 Task: Download the document in .svg form.
Action: Mouse moved to (136, 103)
Screenshot: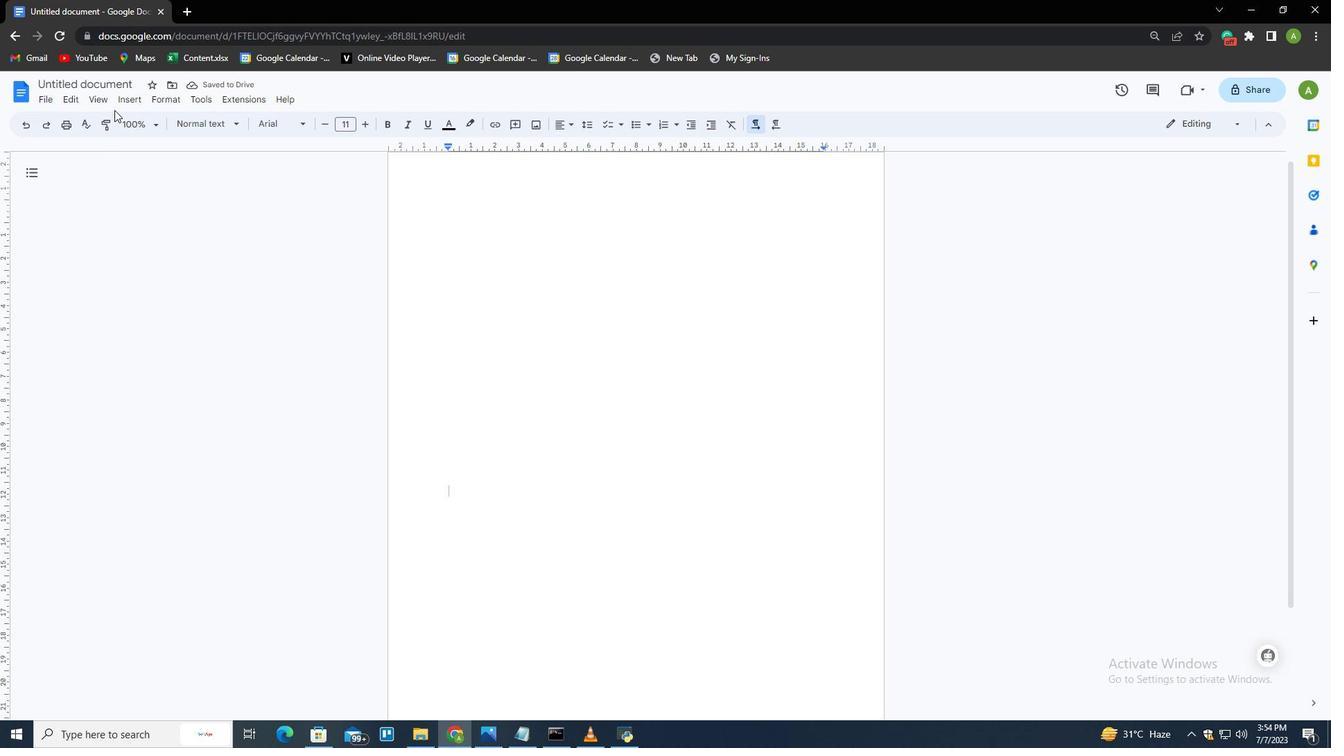 
Action: Mouse pressed left at (136, 103)
Screenshot: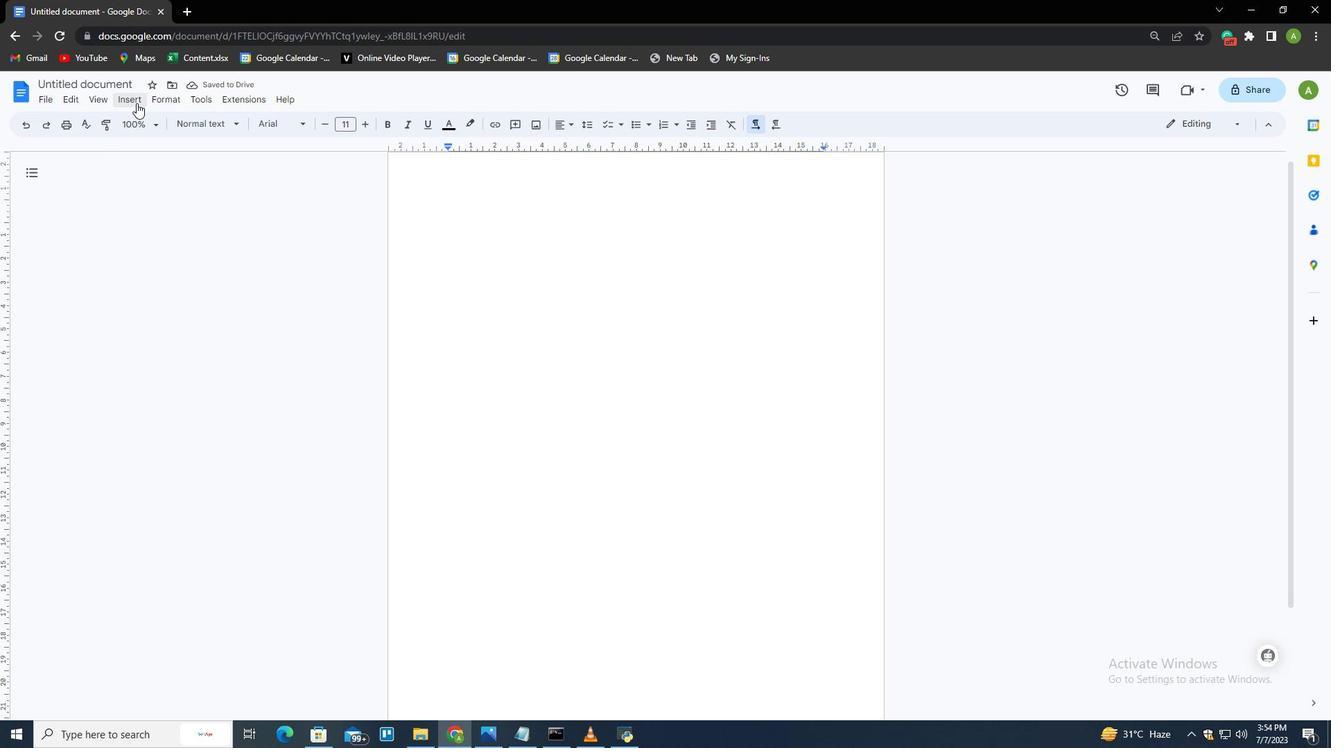 
Action: Mouse moved to (158, 161)
Screenshot: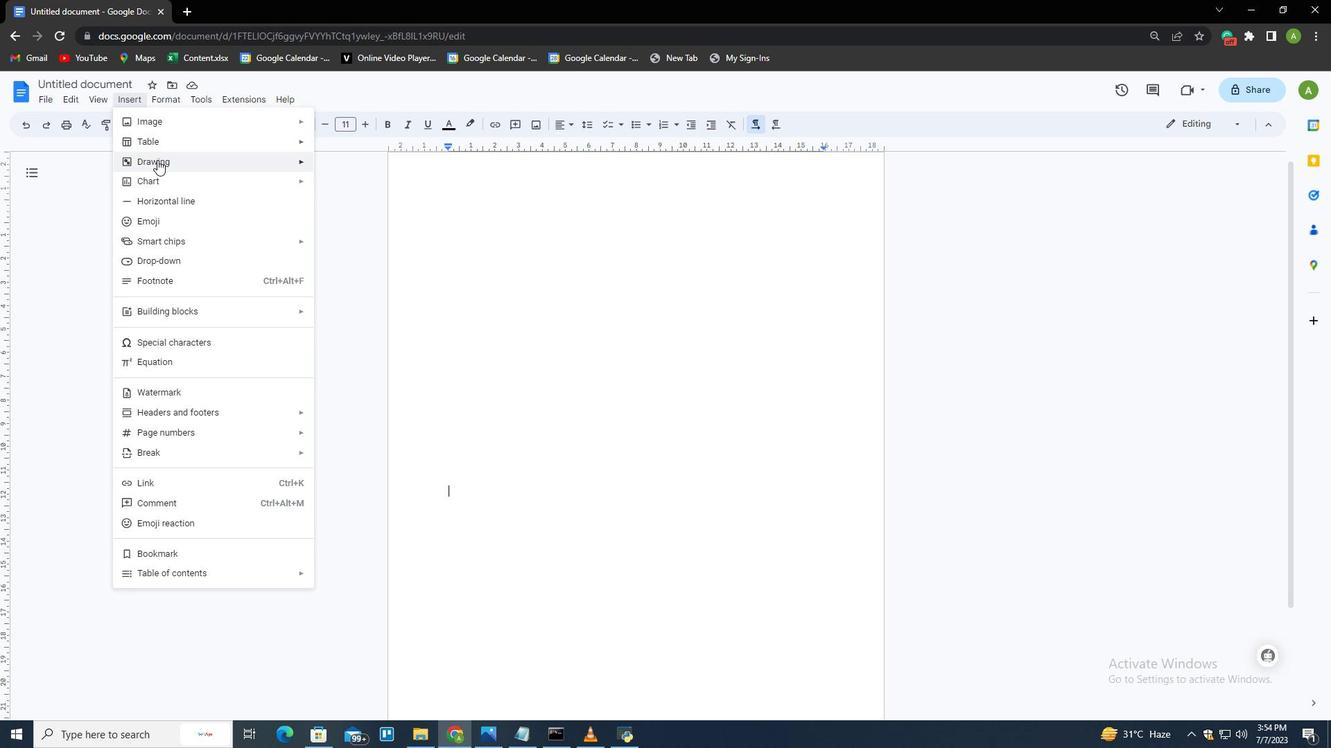 
Action: Mouse pressed left at (158, 161)
Screenshot: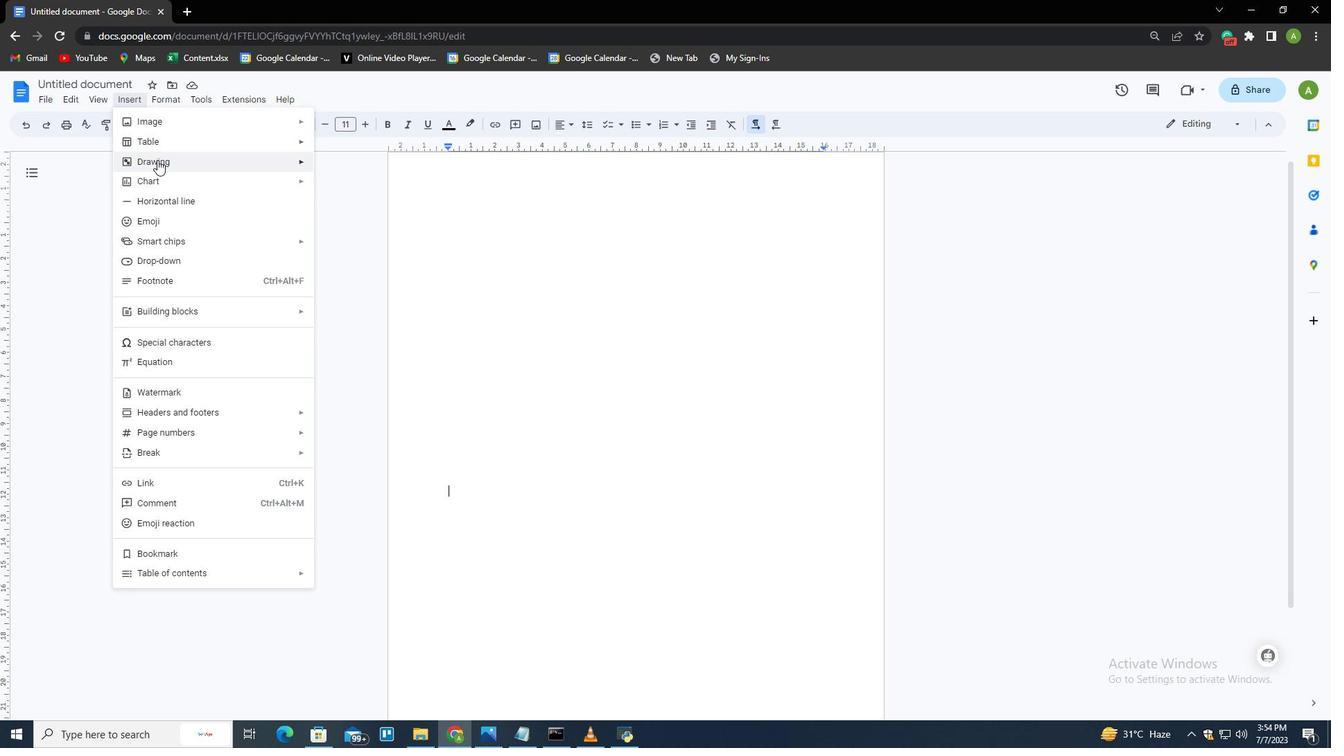 
Action: Mouse moved to (337, 162)
Screenshot: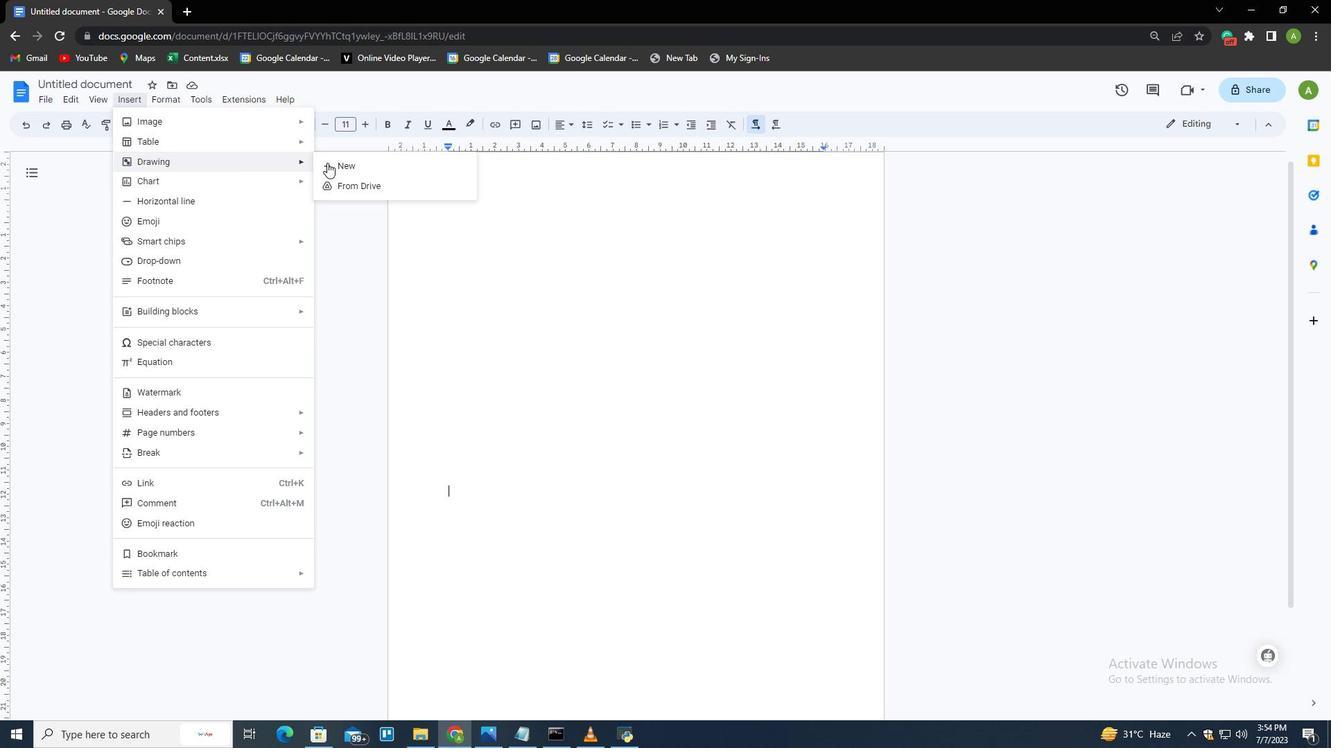 
Action: Mouse pressed left at (337, 162)
Screenshot: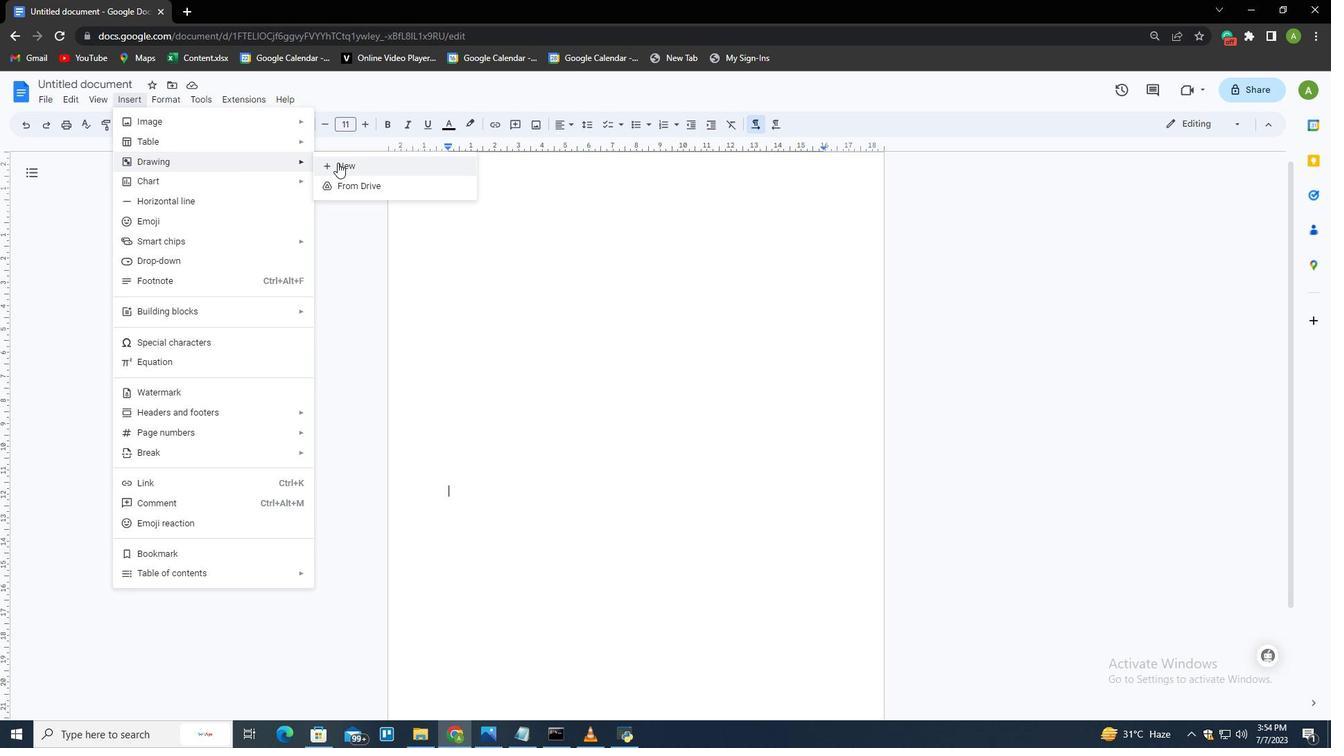 
Action: Mouse moved to (356, 149)
Screenshot: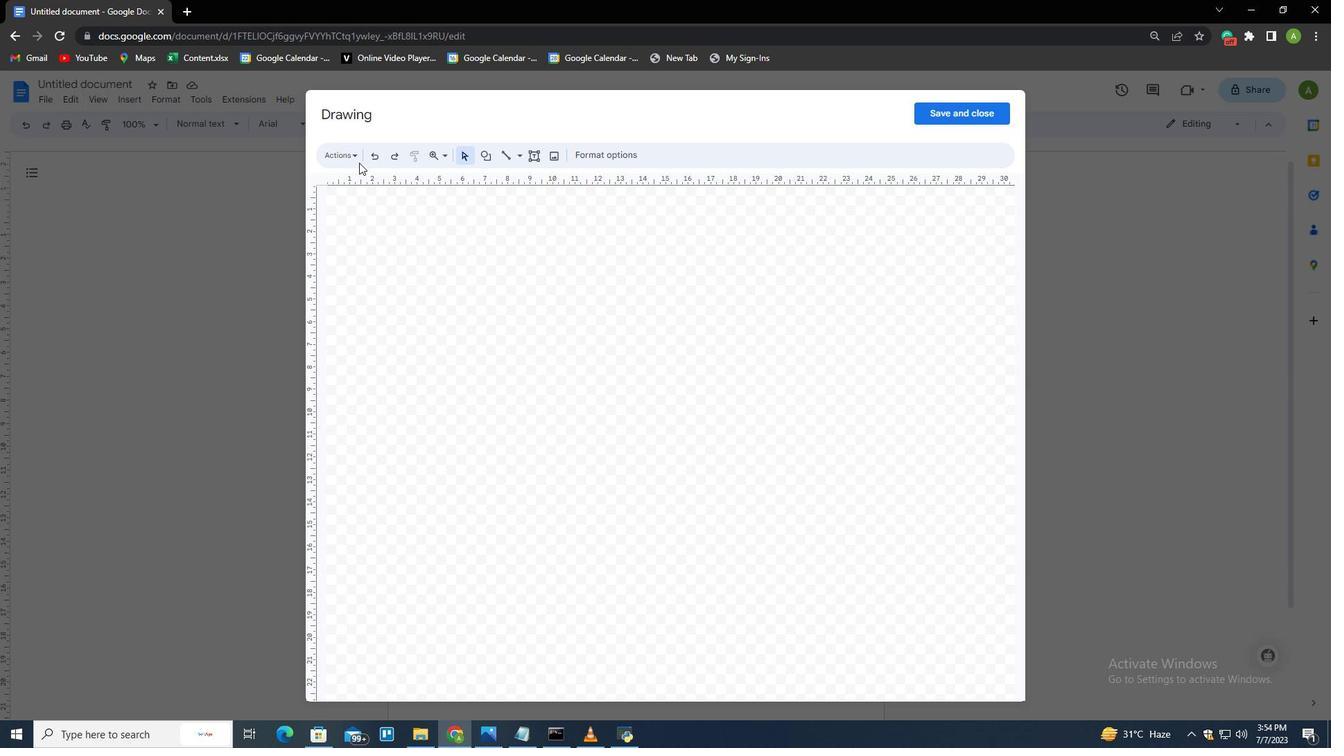 
Action: Mouse pressed left at (356, 149)
Screenshot: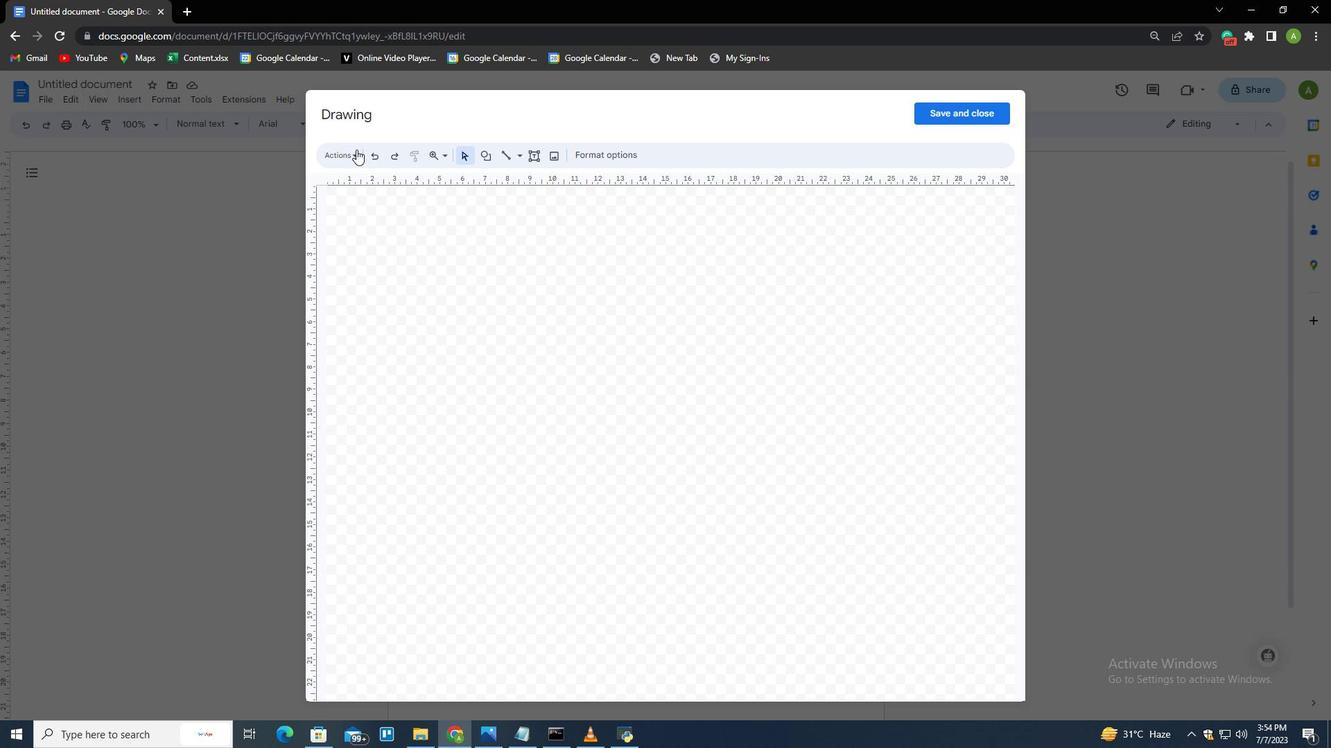 
Action: Mouse moved to (378, 208)
Screenshot: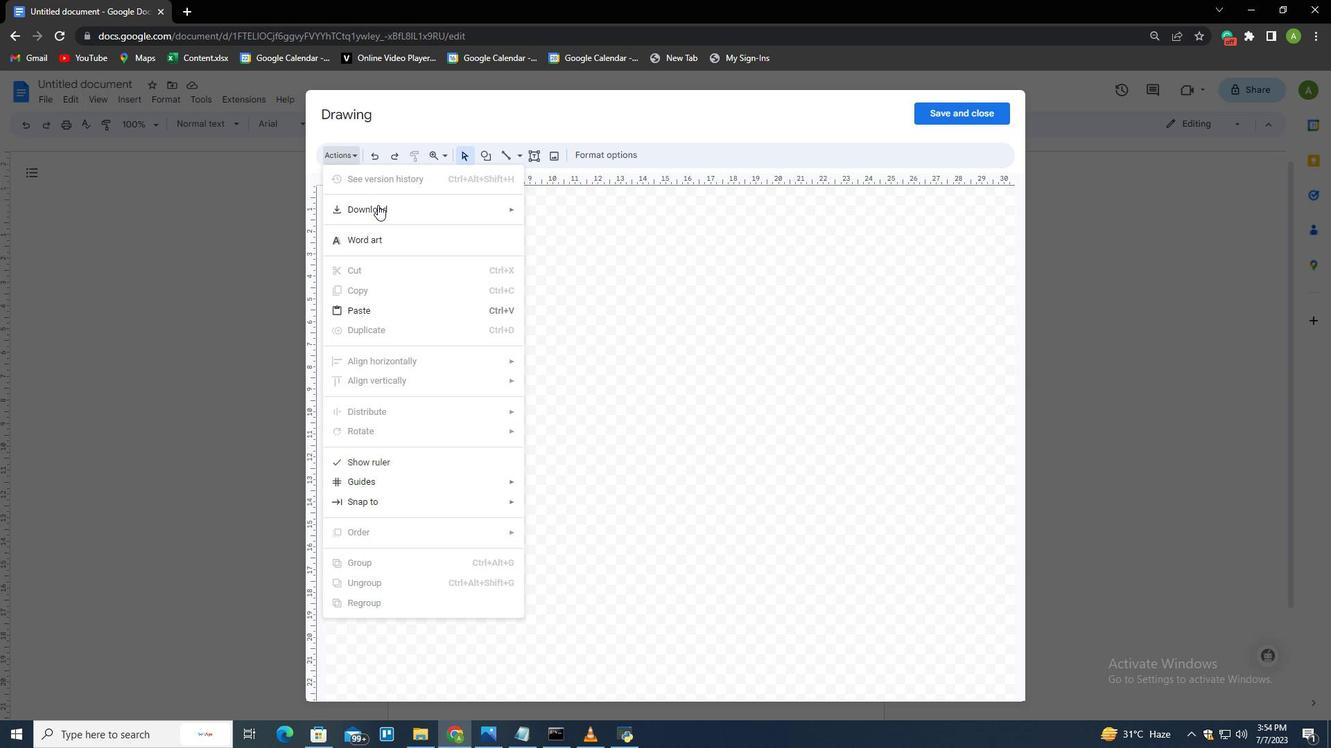 
Action: Mouse pressed left at (378, 208)
Screenshot: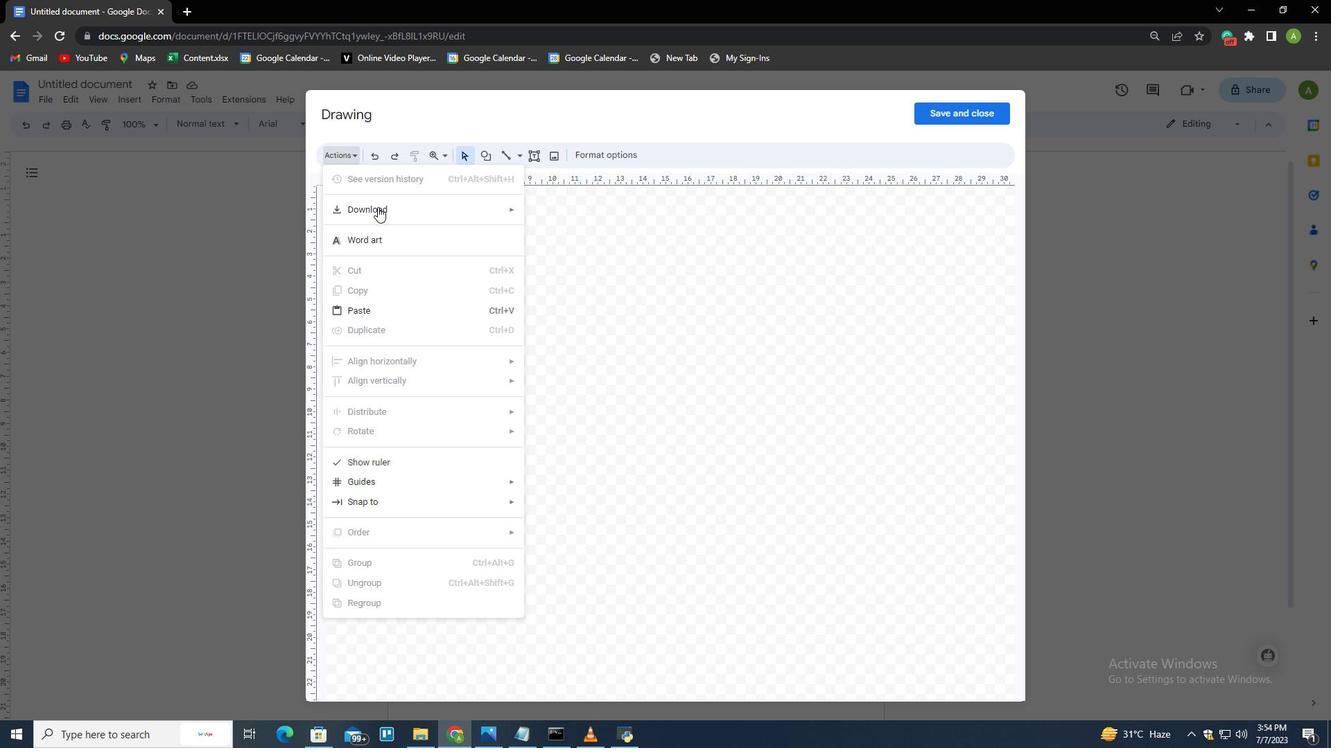 
Action: Mouse moved to (554, 273)
Screenshot: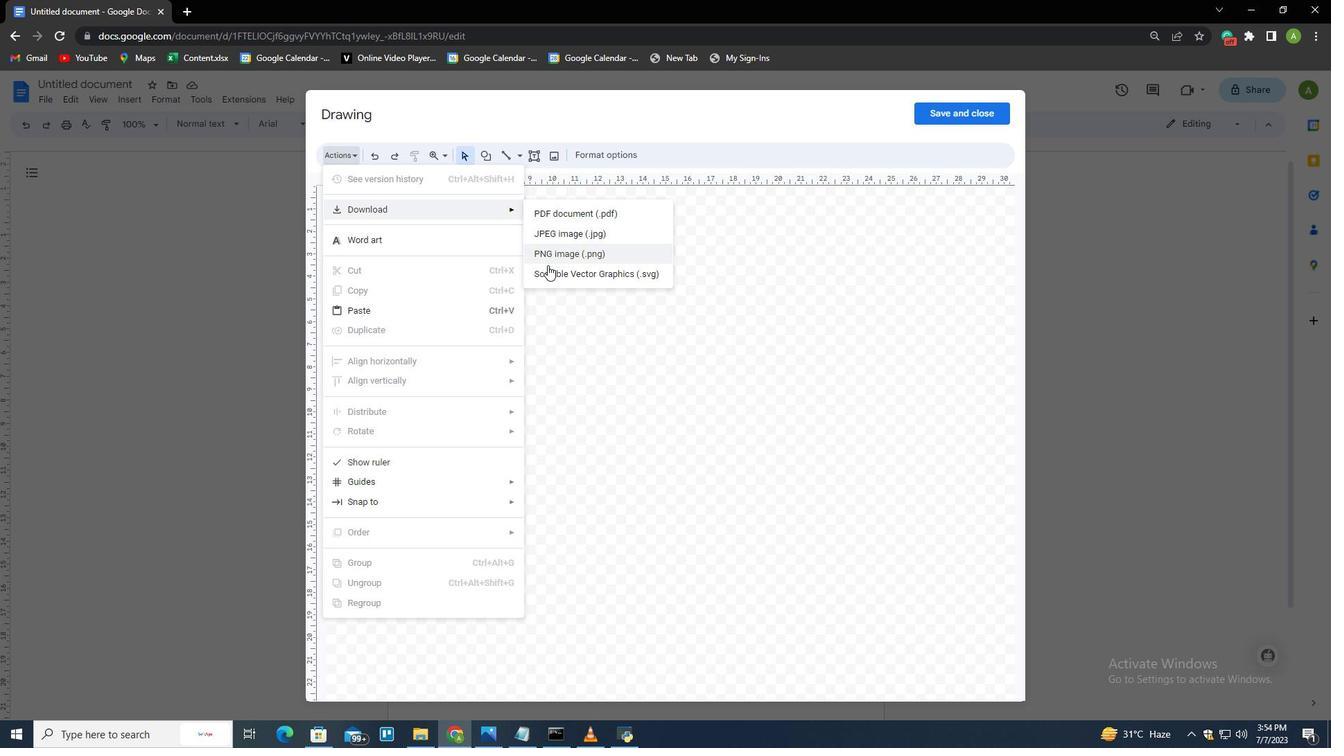
Action: Mouse pressed left at (554, 273)
Screenshot: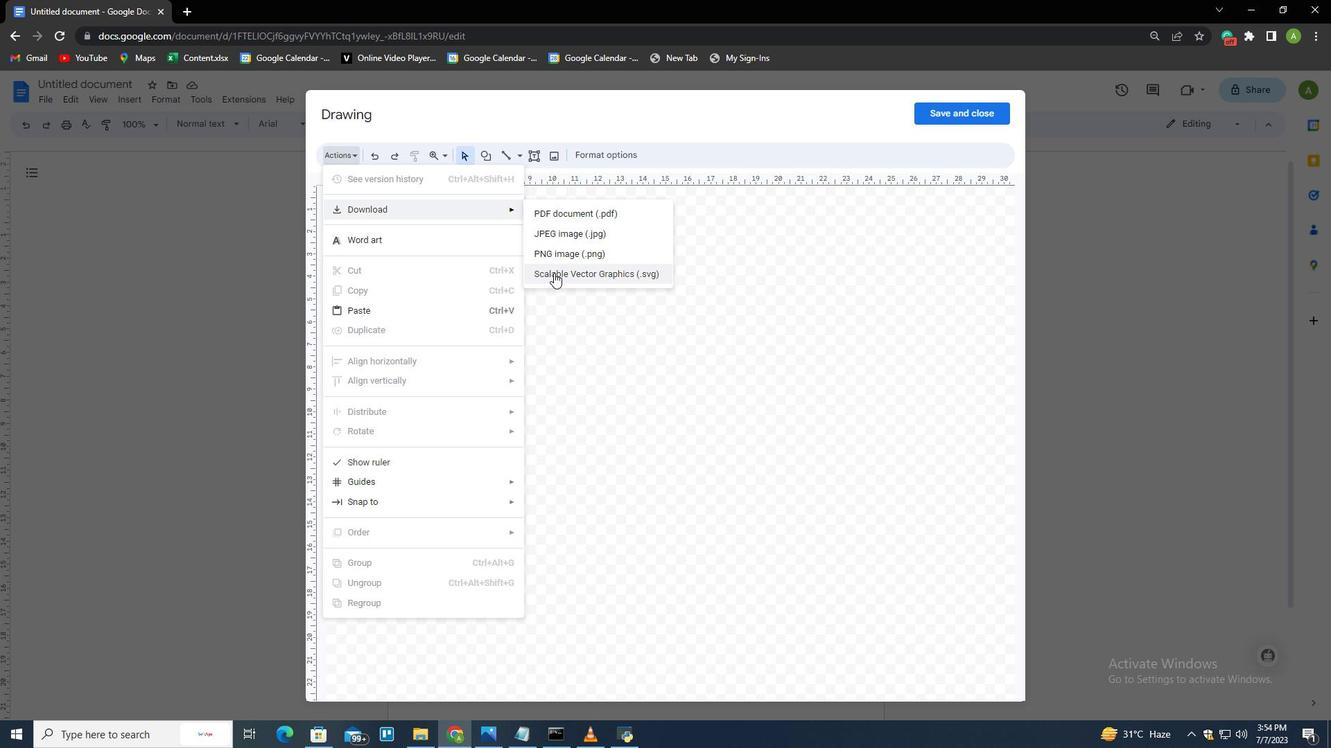 
